 Task: Use the formula "PRICEMAT" in spreadsheet "Project portfolio".
Action: Mouse moved to (125, 98)
Screenshot: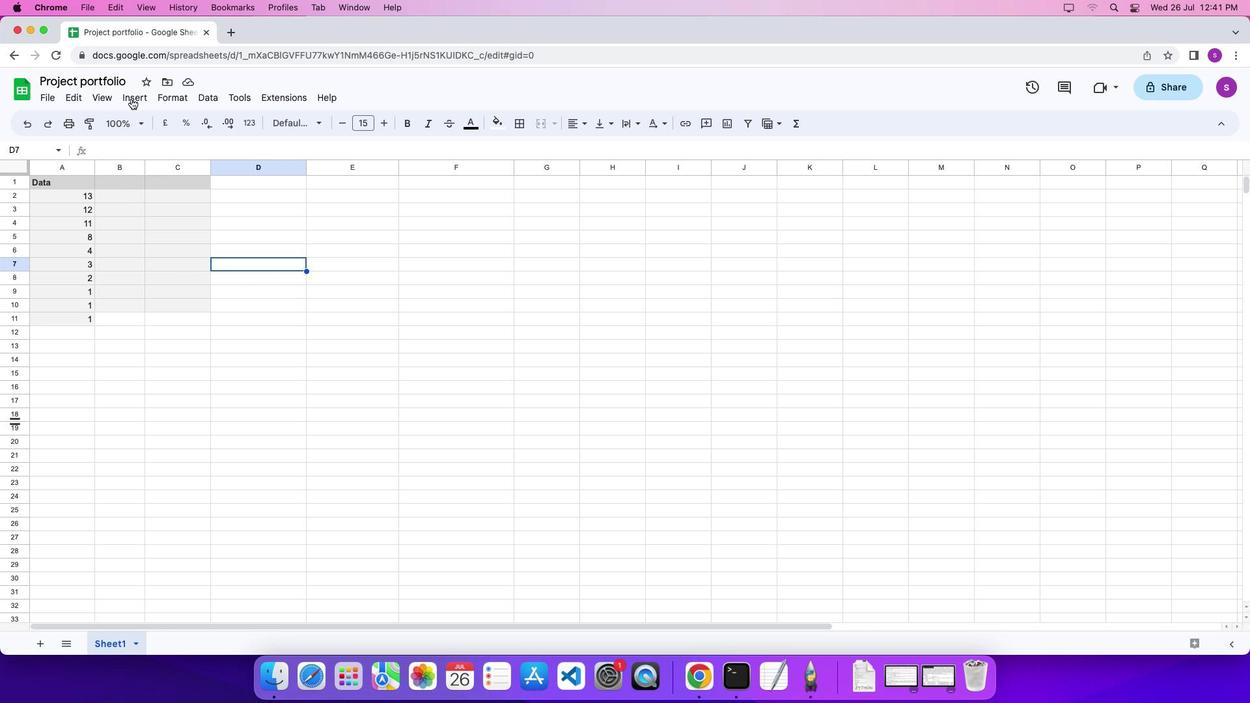 
Action: Mouse pressed left at (125, 98)
Screenshot: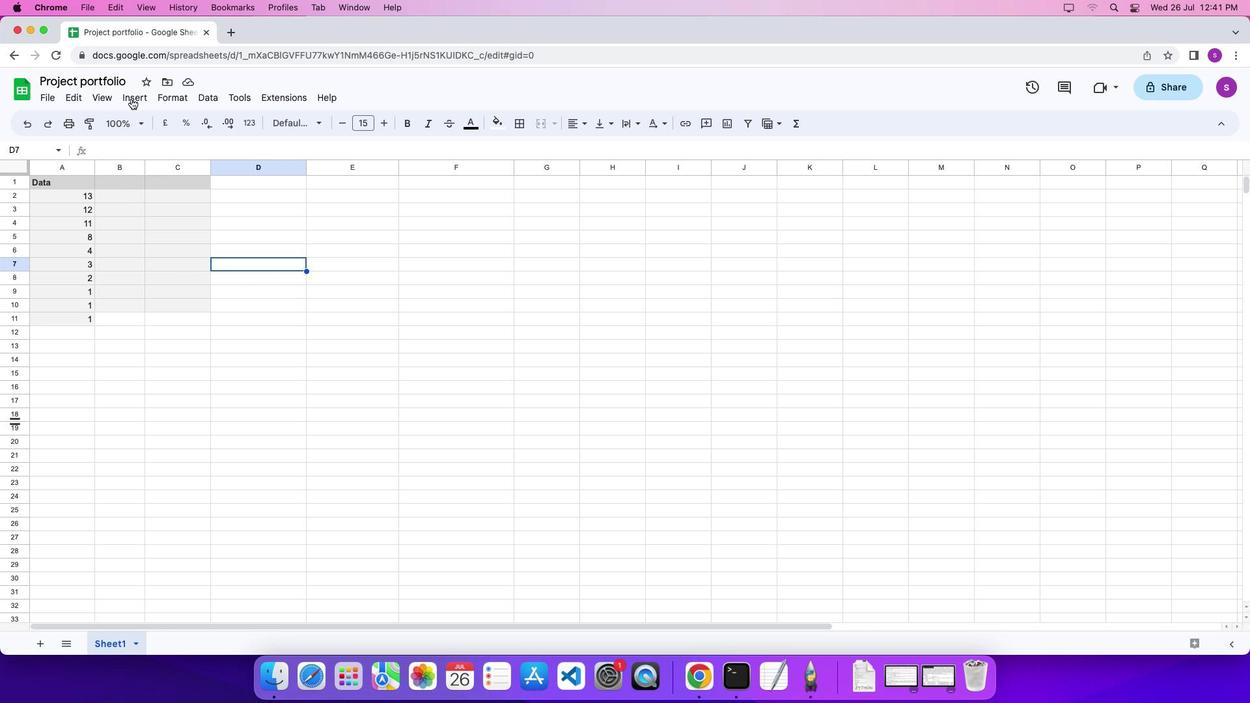 
Action: Mouse moved to (131, 98)
Screenshot: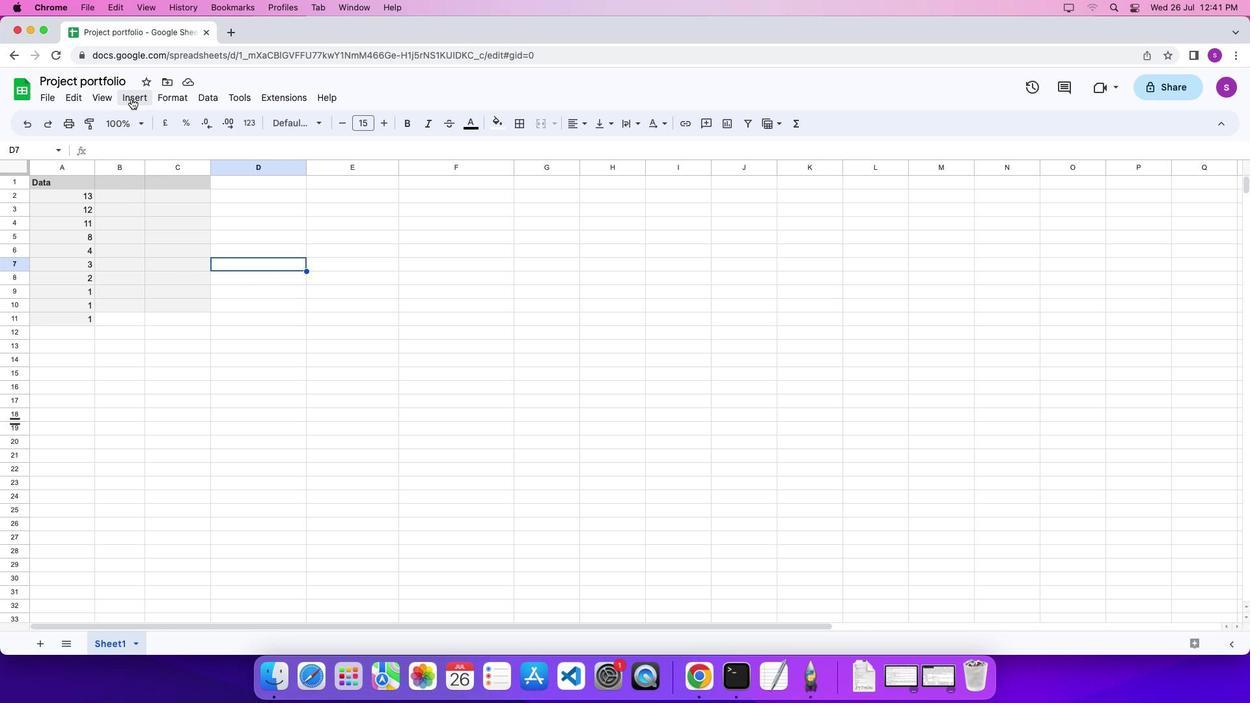 
Action: Mouse pressed left at (131, 98)
Screenshot: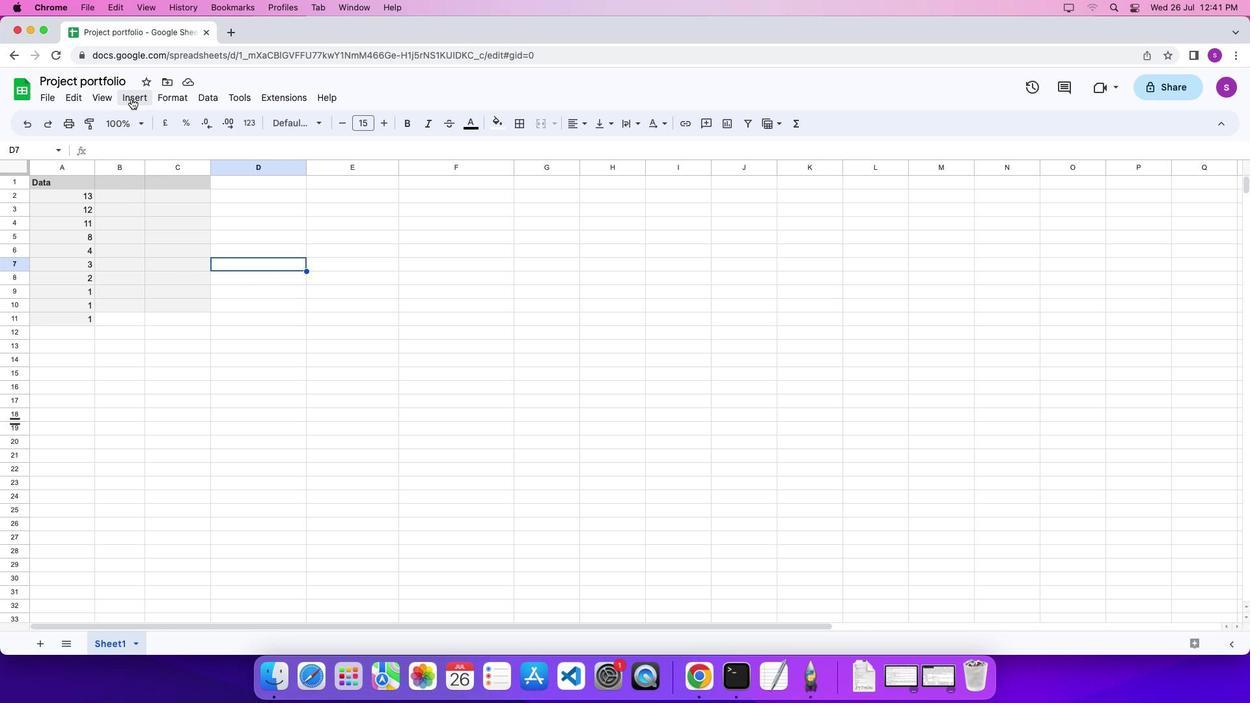 
Action: Mouse moved to (568, 549)
Screenshot: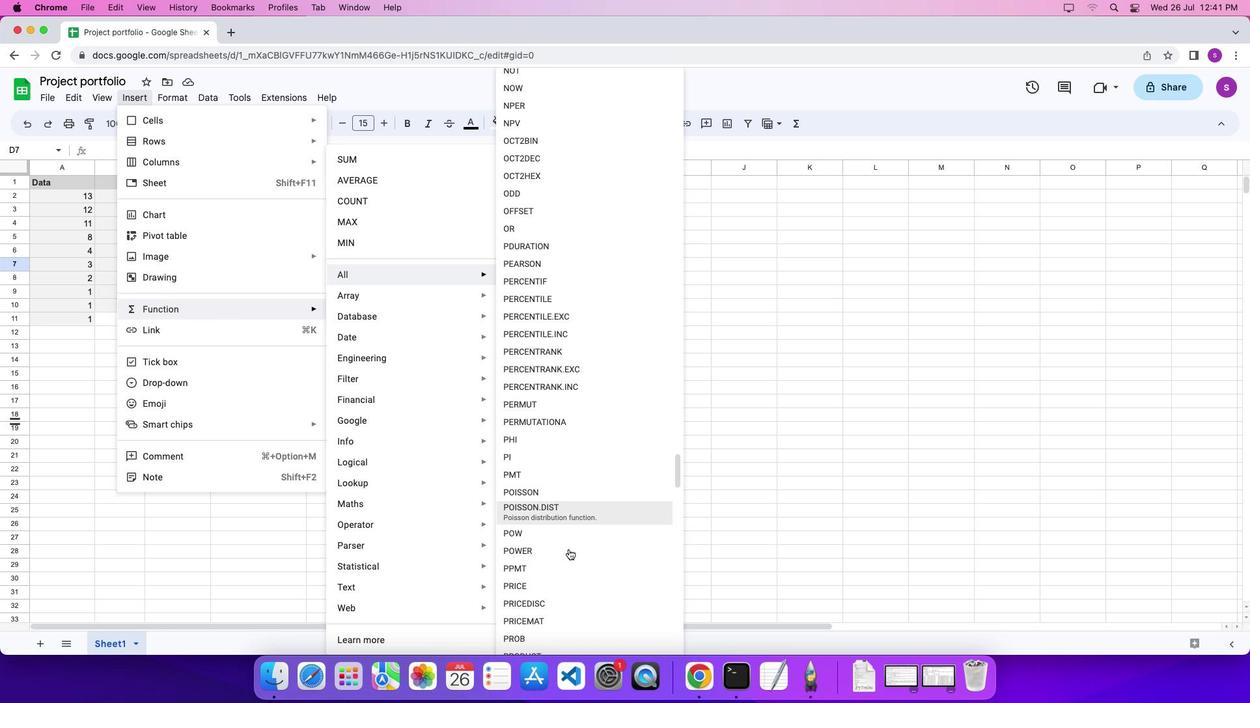 
Action: Mouse scrolled (568, 549) with delta (0, 0)
Screenshot: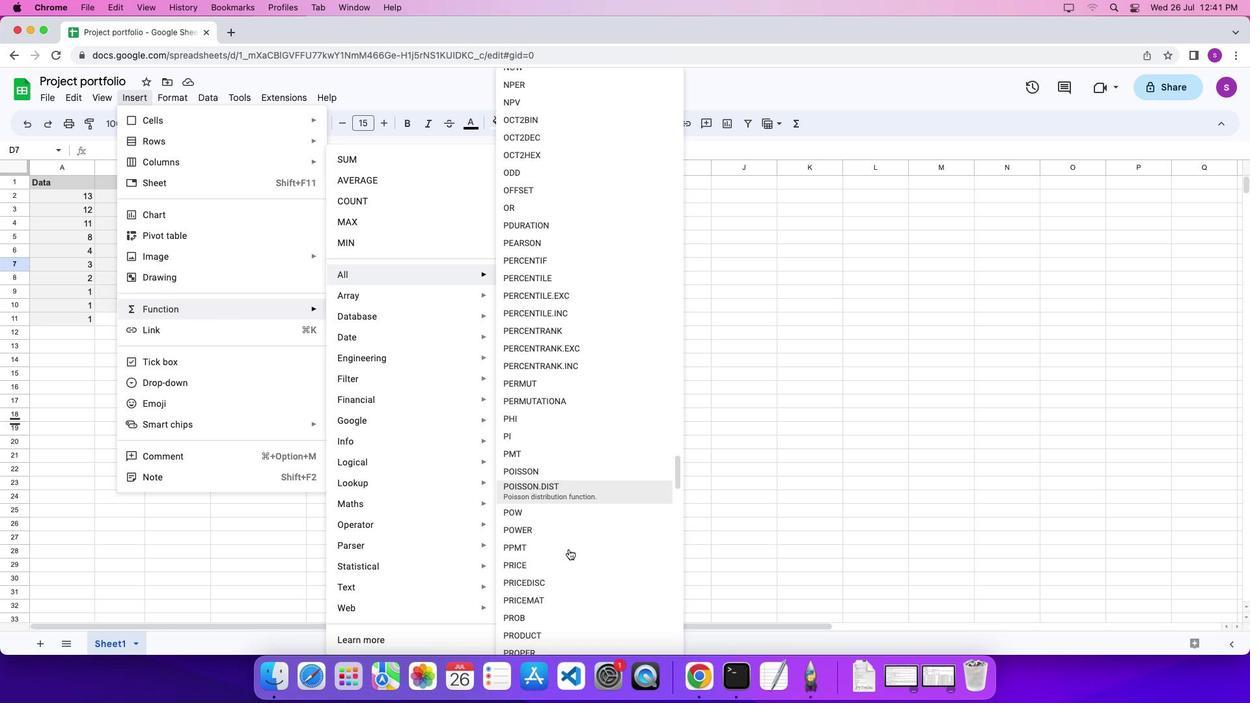
Action: Mouse scrolled (568, 549) with delta (0, 0)
Screenshot: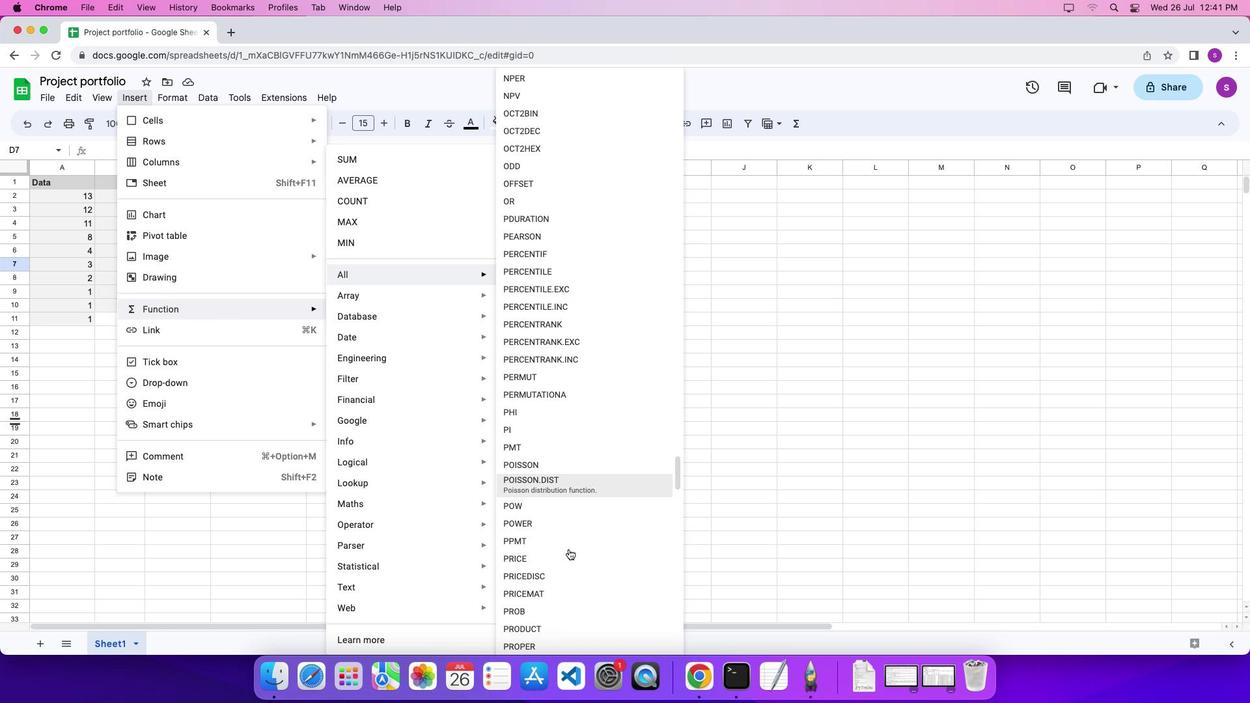 
Action: Mouse scrolled (568, 549) with delta (0, 0)
Screenshot: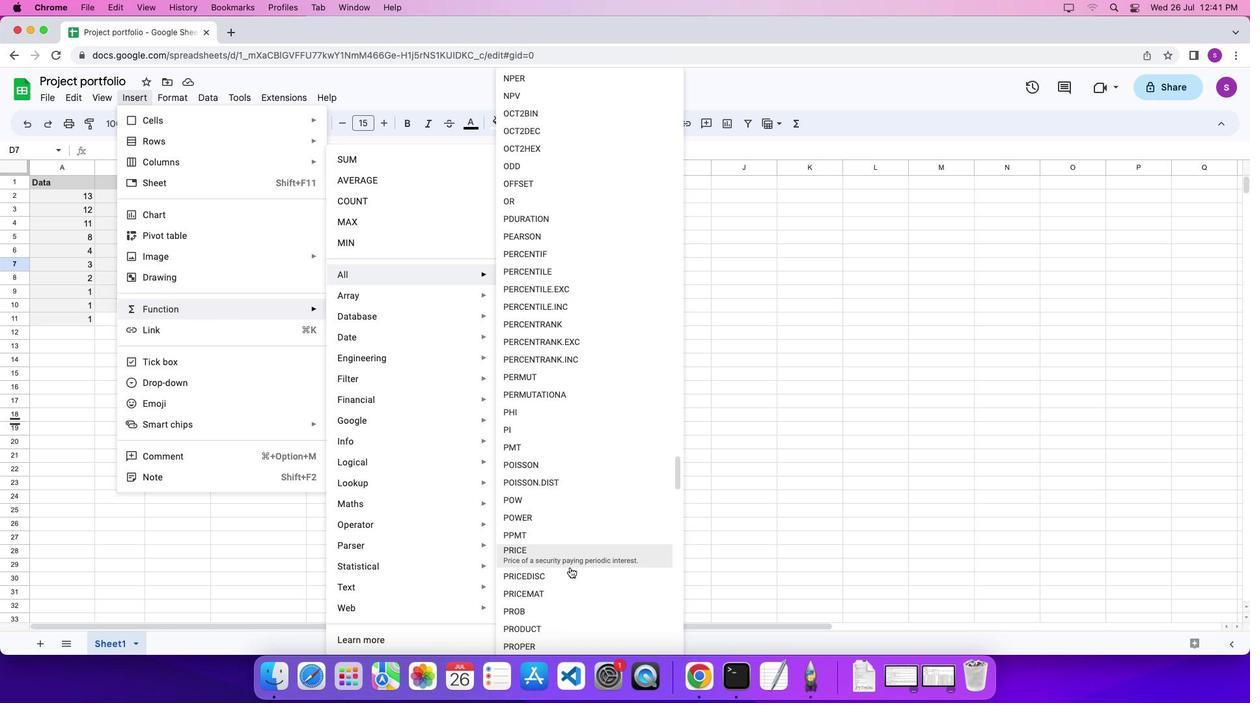 
Action: Mouse moved to (573, 587)
Screenshot: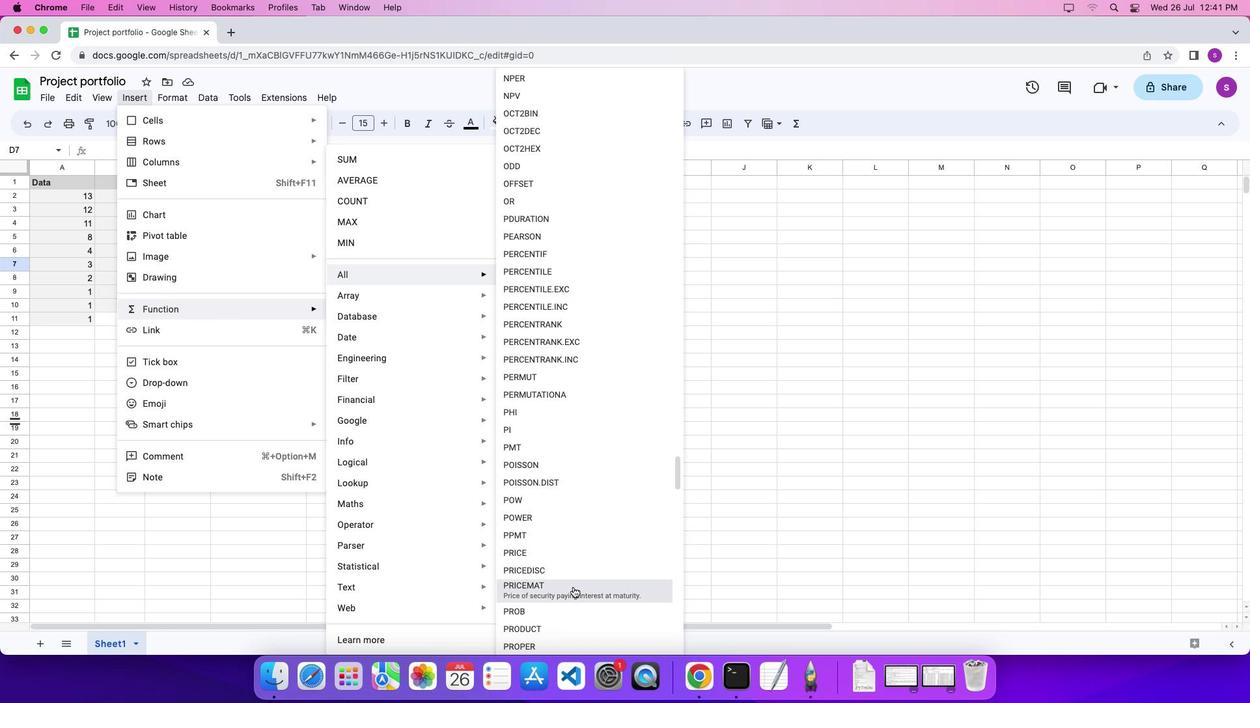 
Action: Mouse pressed left at (573, 587)
Screenshot: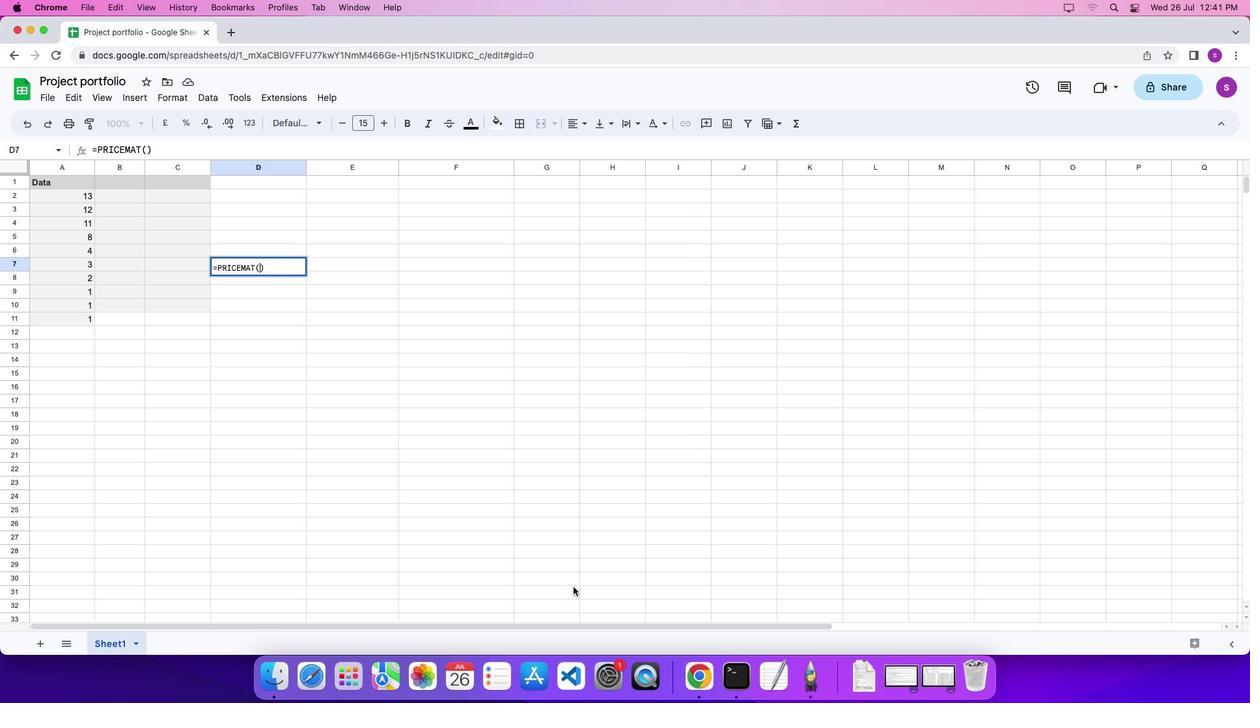 
Action: Mouse moved to (319, 276)
Screenshot: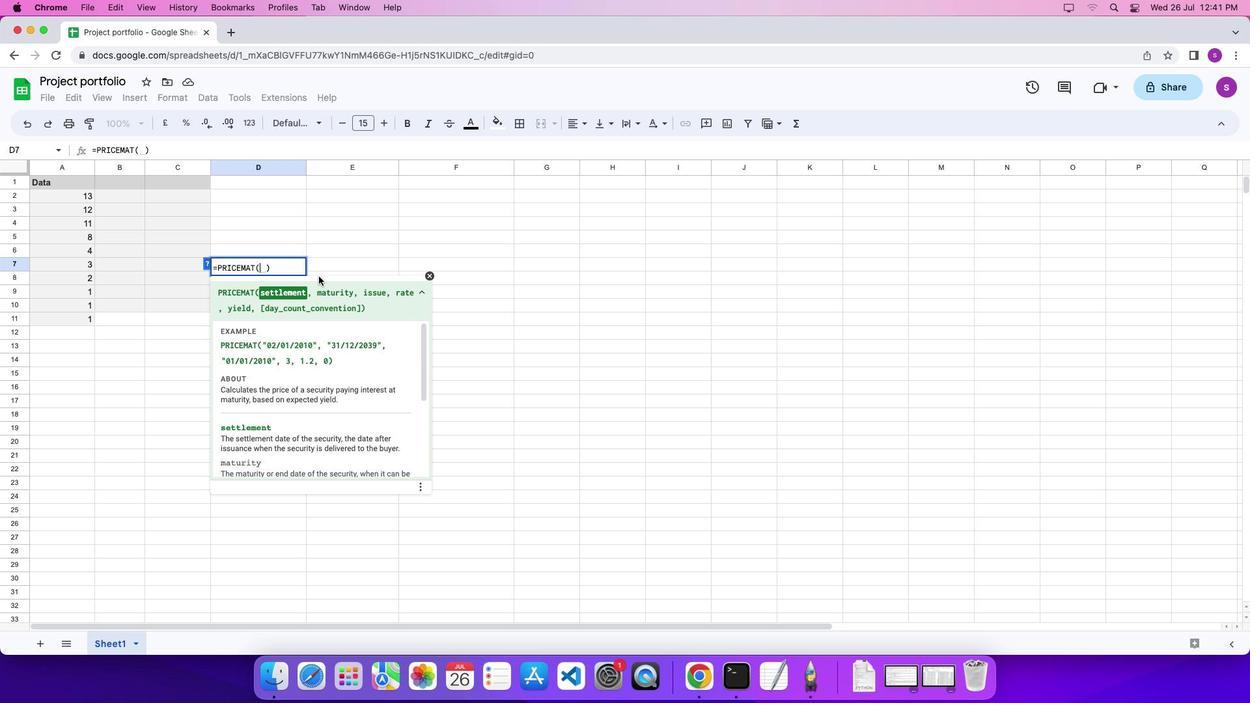 
Action: Key pressed Key.shift_r'"''0''2''/''0''1''/''2''0''1''0'Key.shift_r'"'','Key.shift_r'"''3''1''/''1''2''/''2''0''3''9'Key.shift_r'"'','Key.shift_r'"''0''1''/''0''1''/''2''0''1''0'Key.shift_r'"'',''3'',''1''.''2'',''0''\x03'
Screenshot: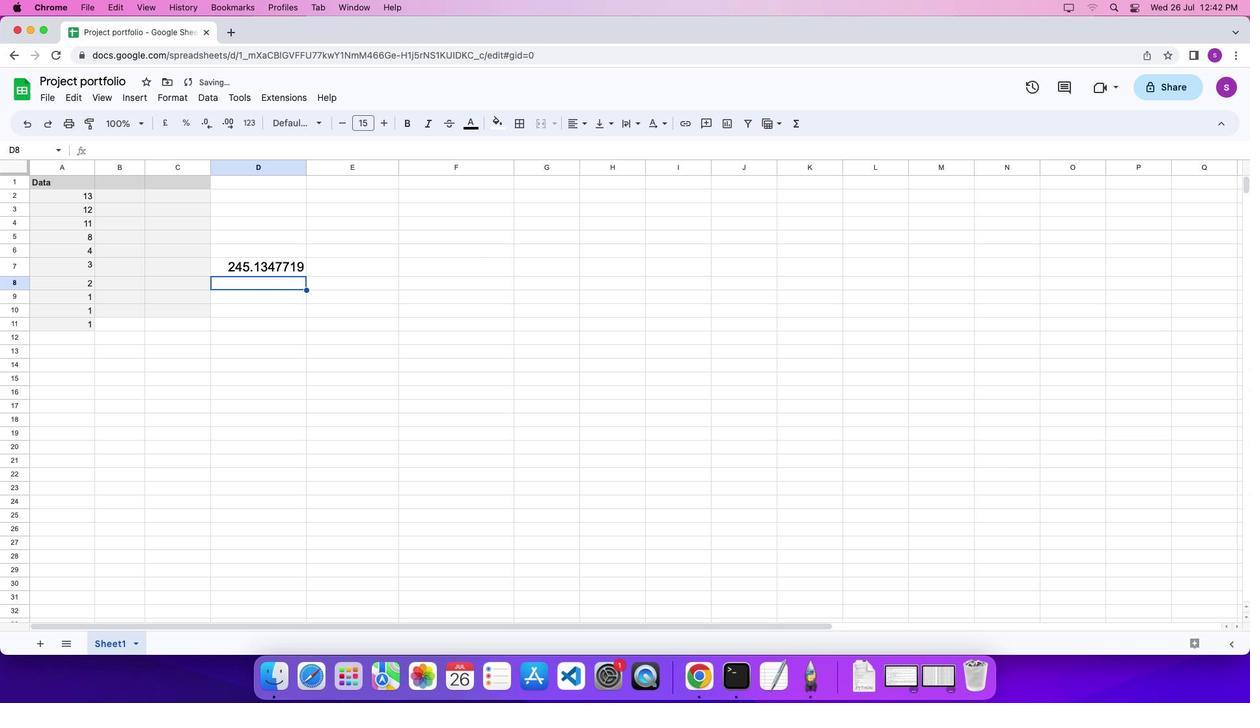 
